 Task: Add Gt's Living Foods Peach Nectarine Cocoyo Living Coconut Yogurt to the cart.
Action: Mouse moved to (20, 94)
Screenshot: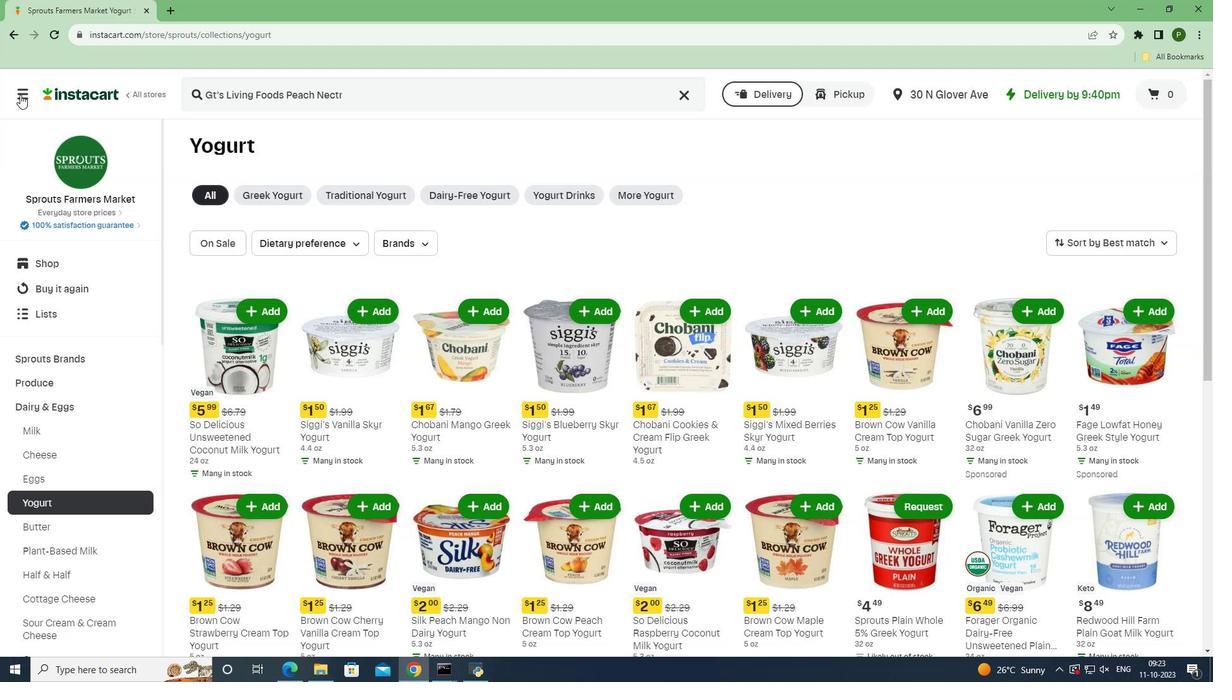 
Action: Mouse pressed left at (20, 94)
Screenshot: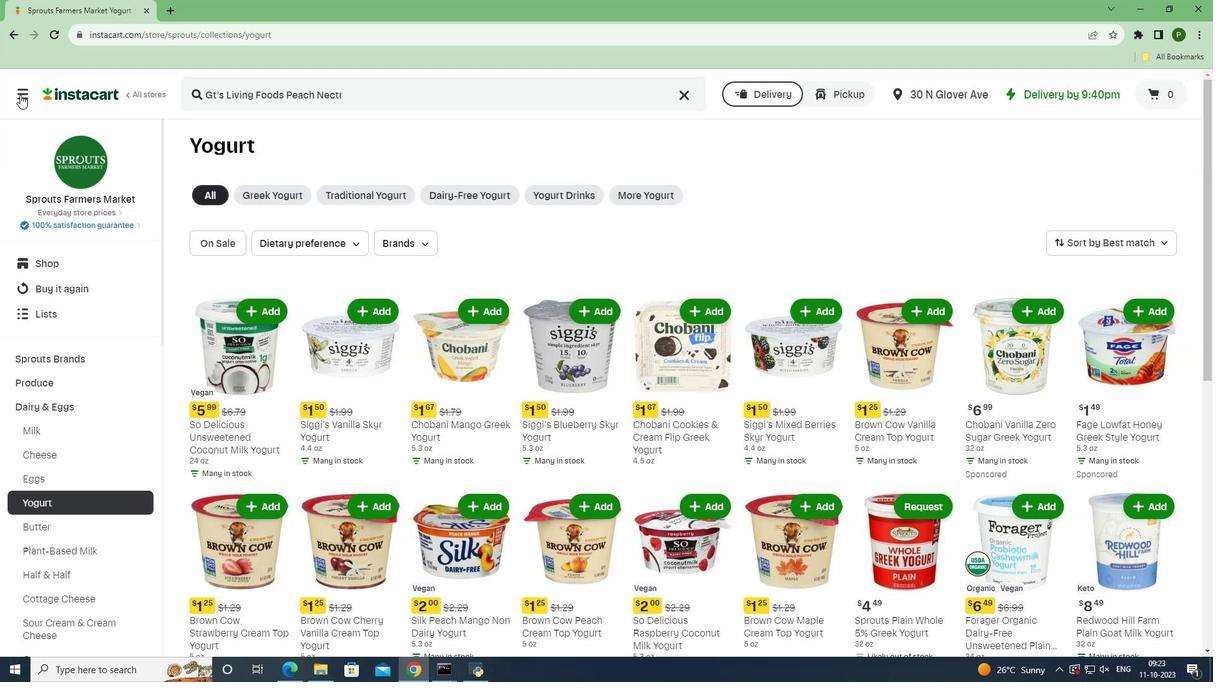 
Action: Mouse moved to (49, 332)
Screenshot: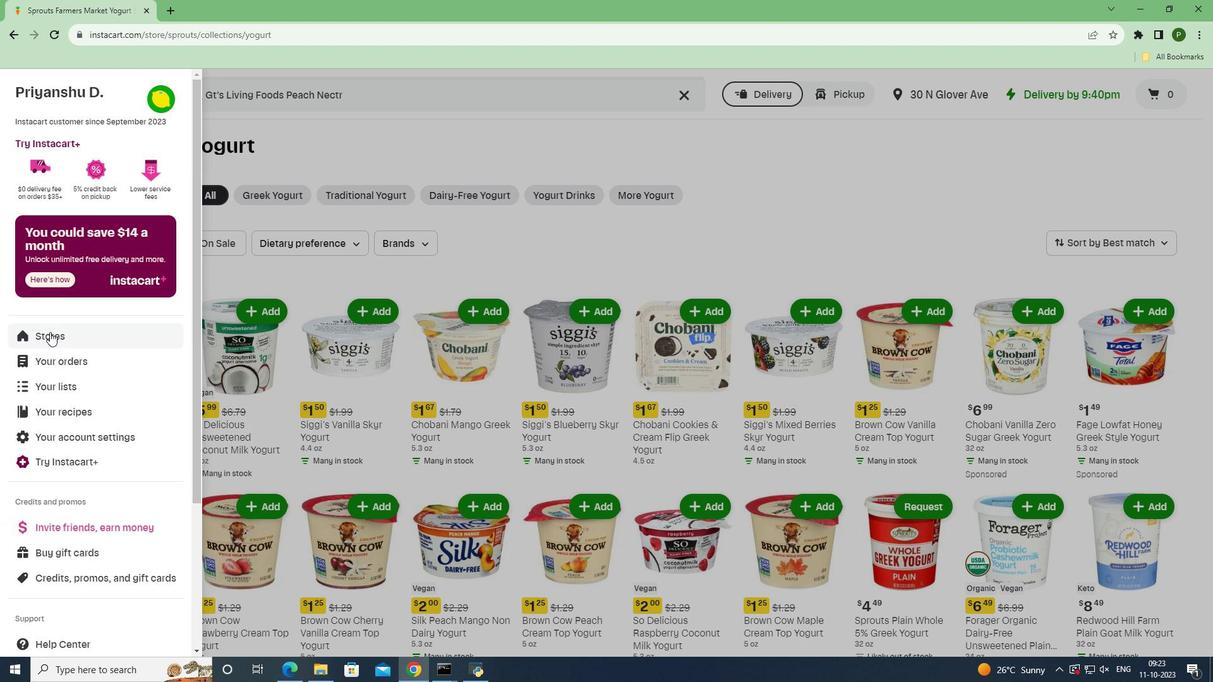 
Action: Mouse pressed left at (49, 332)
Screenshot: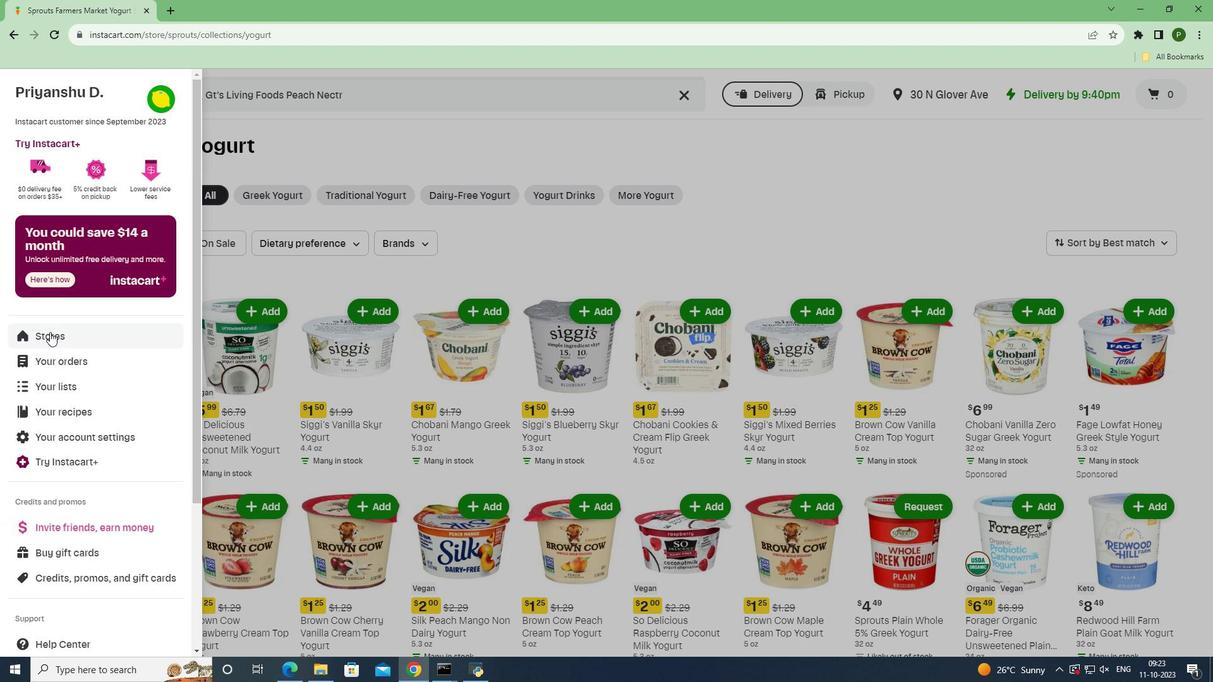 
Action: Mouse moved to (299, 149)
Screenshot: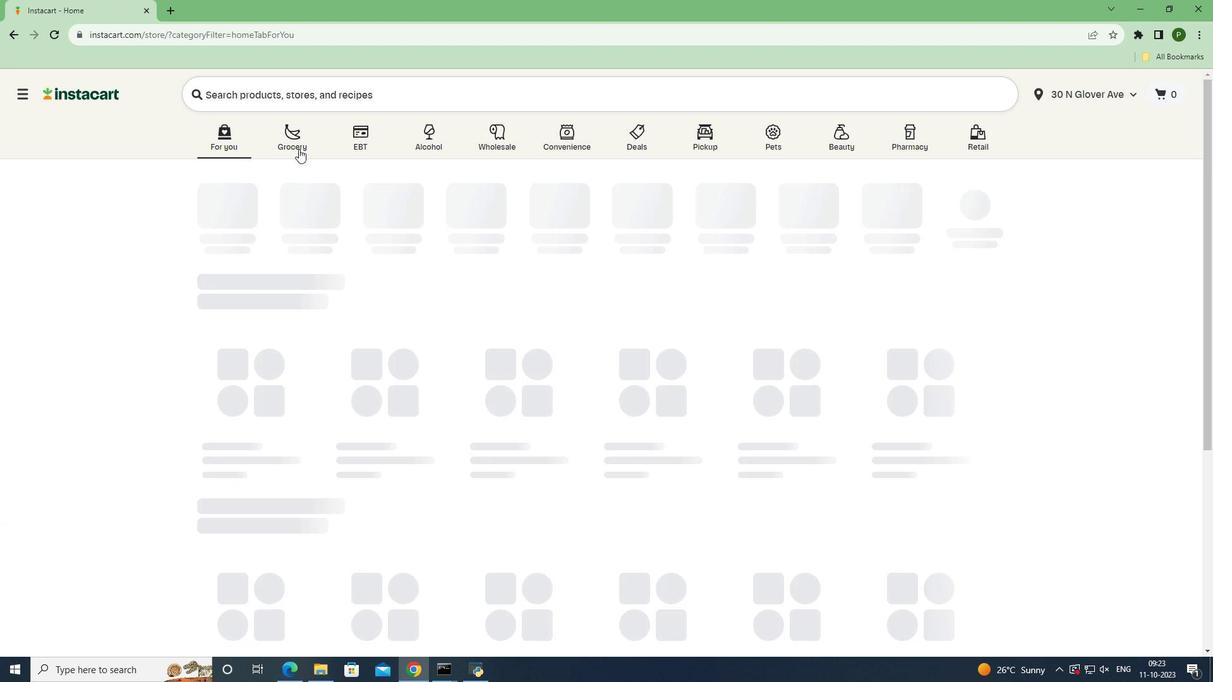 
Action: Mouse pressed left at (299, 149)
Screenshot: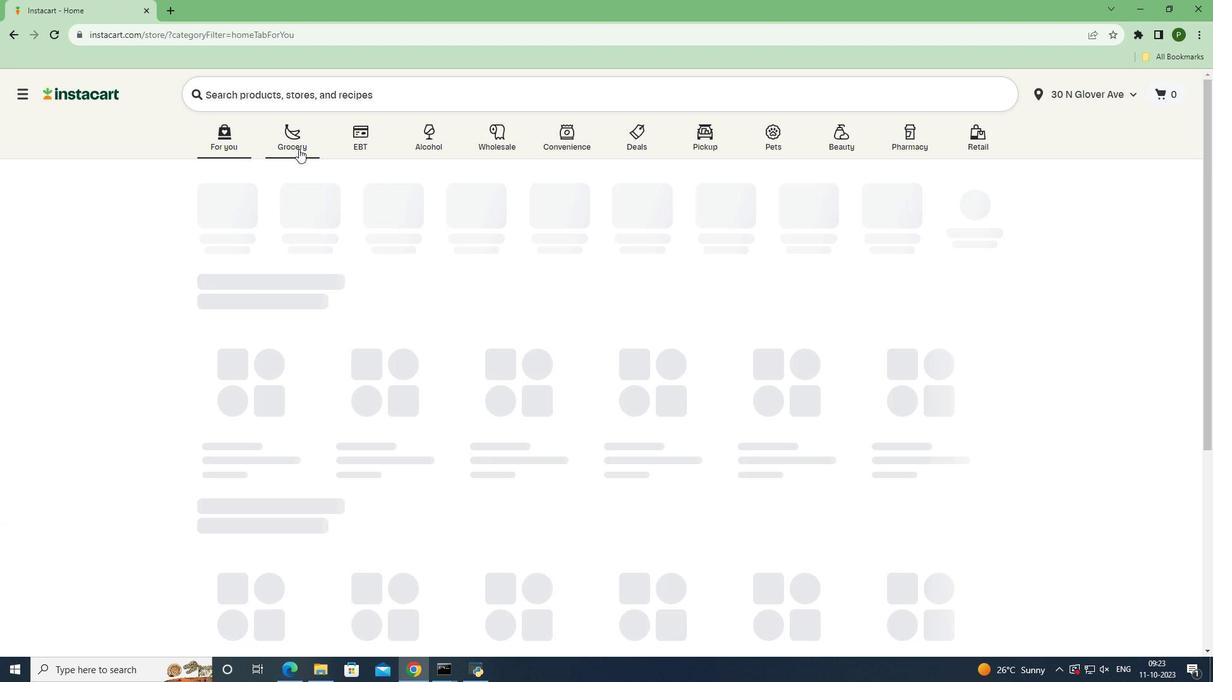 
Action: Mouse moved to (513, 283)
Screenshot: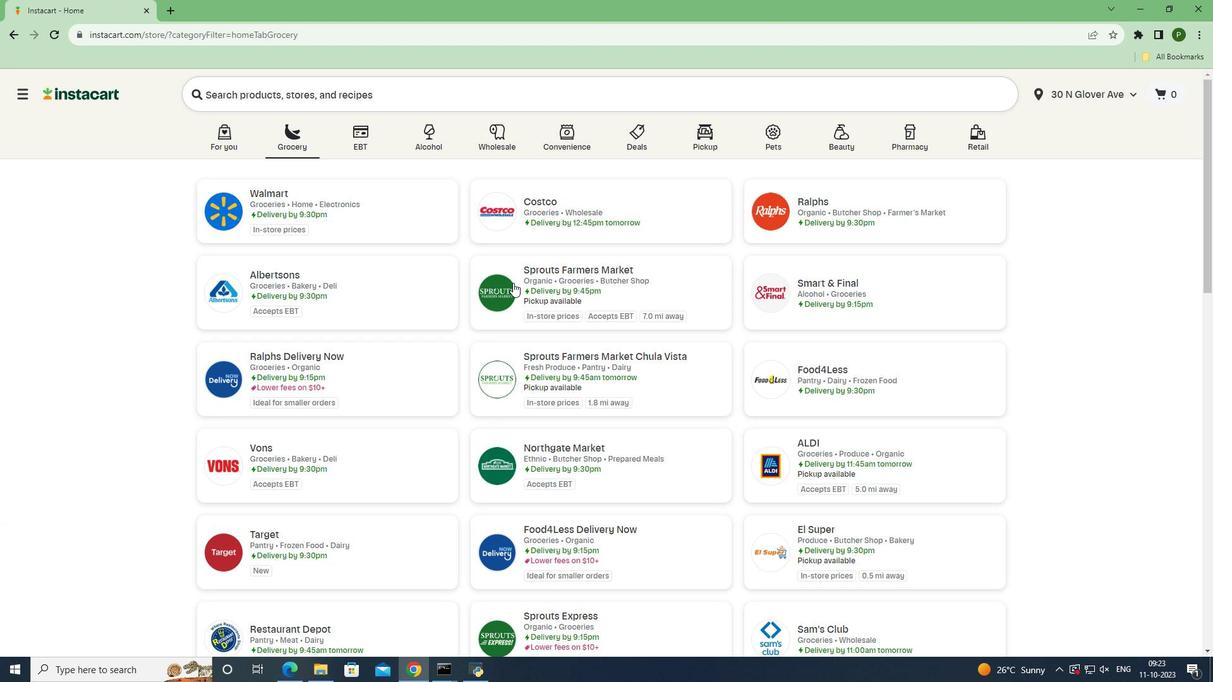 
Action: Mouse pressed left at (513, 283)
Screenshot: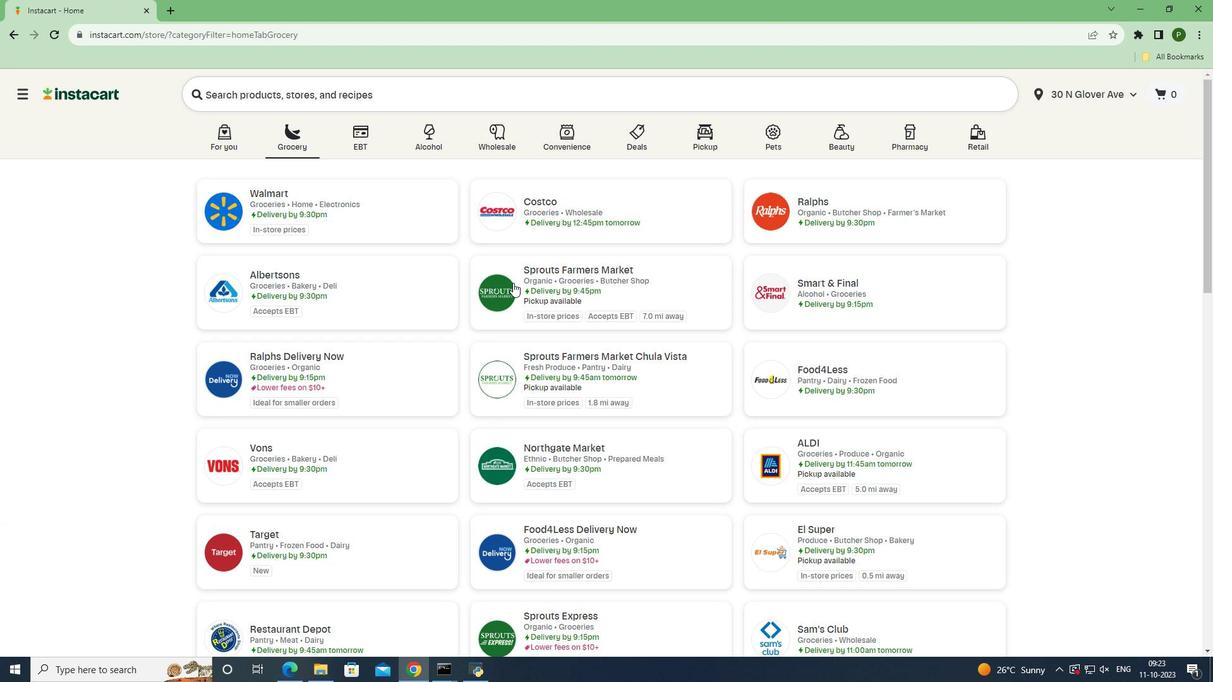 
Action: Mouse moved to (88, 408)
Screenshot: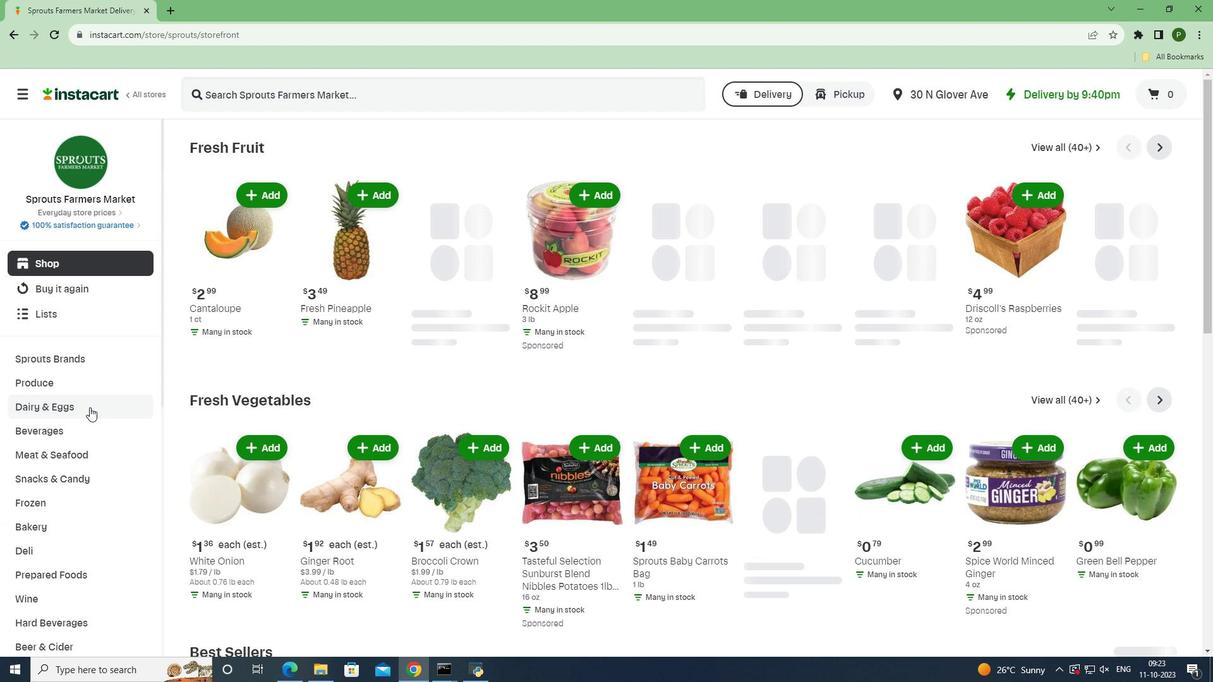 
Action: Mouse pressed left at (88, 408)
Screenshot: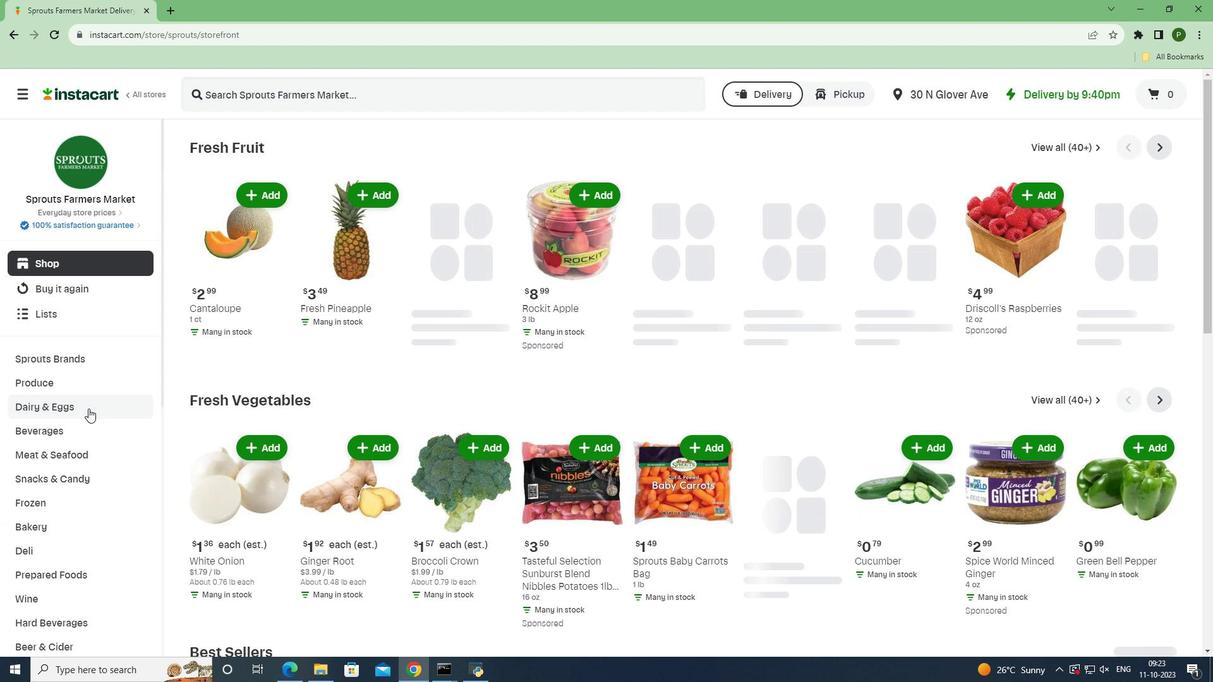 
Action: Mouse moved to (51, 509)
Screenshot: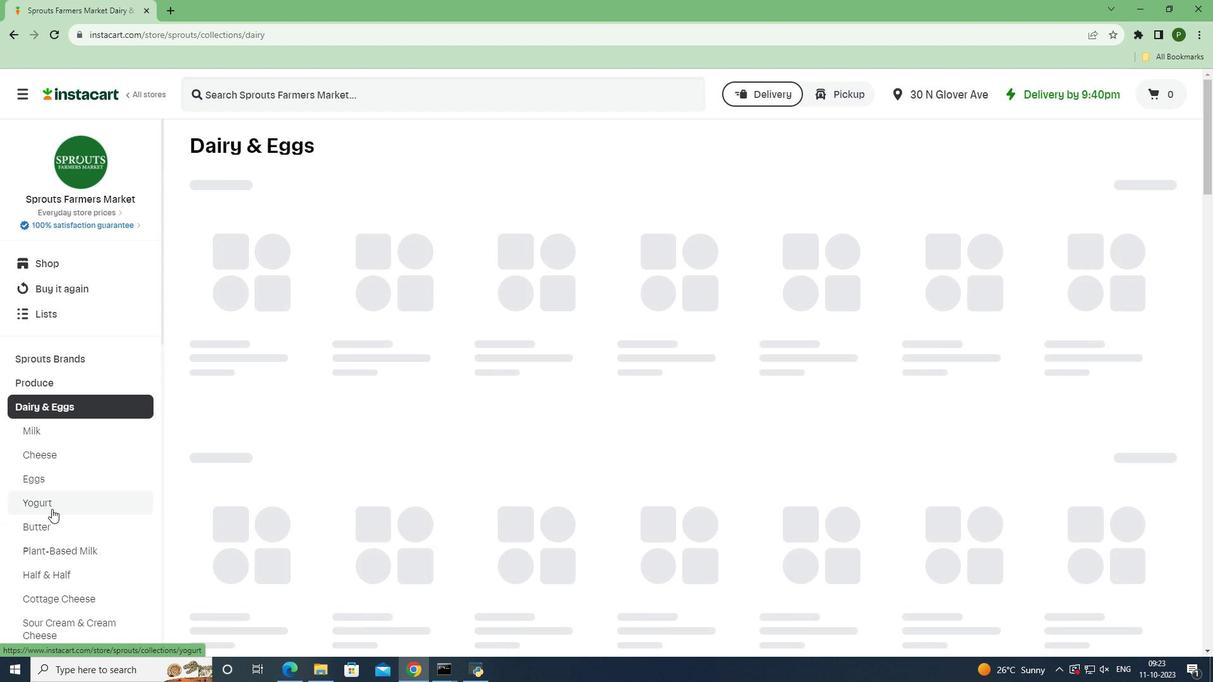 
Action: Mouse pressed left at (51, 509)
Screenshot: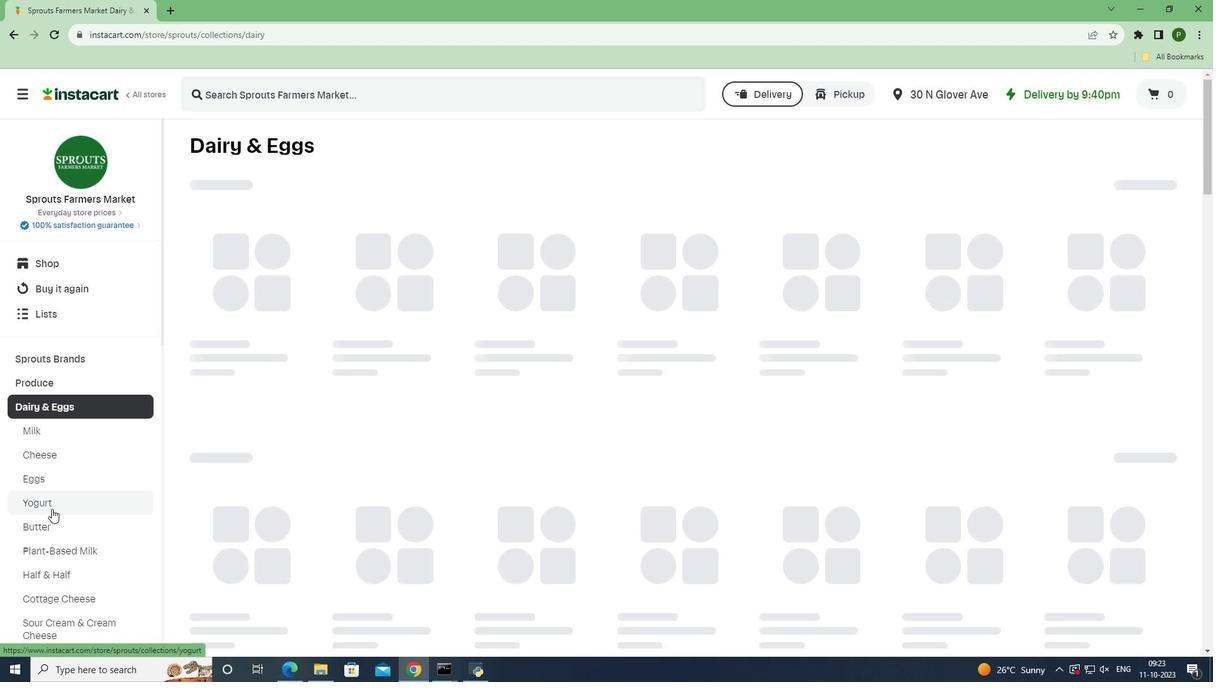 
Action: Mouse moved to (268, 98)
Screenshot: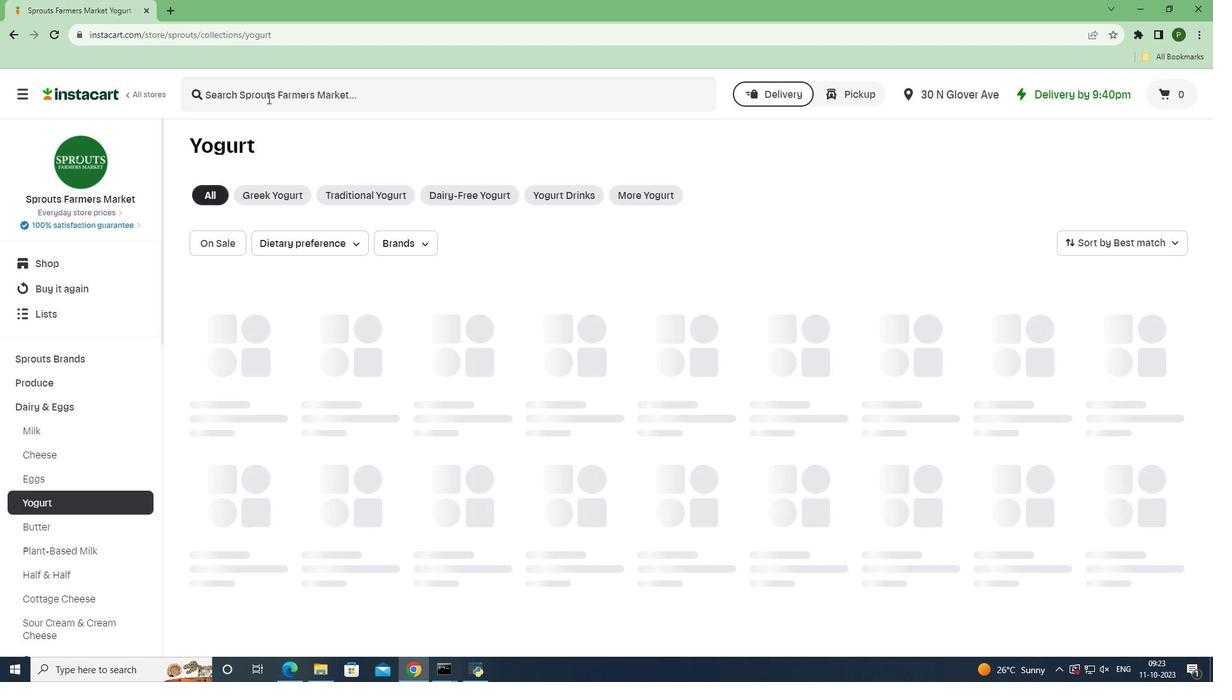 
Action: Mouse pressed left at (268, 98)
Screenshot: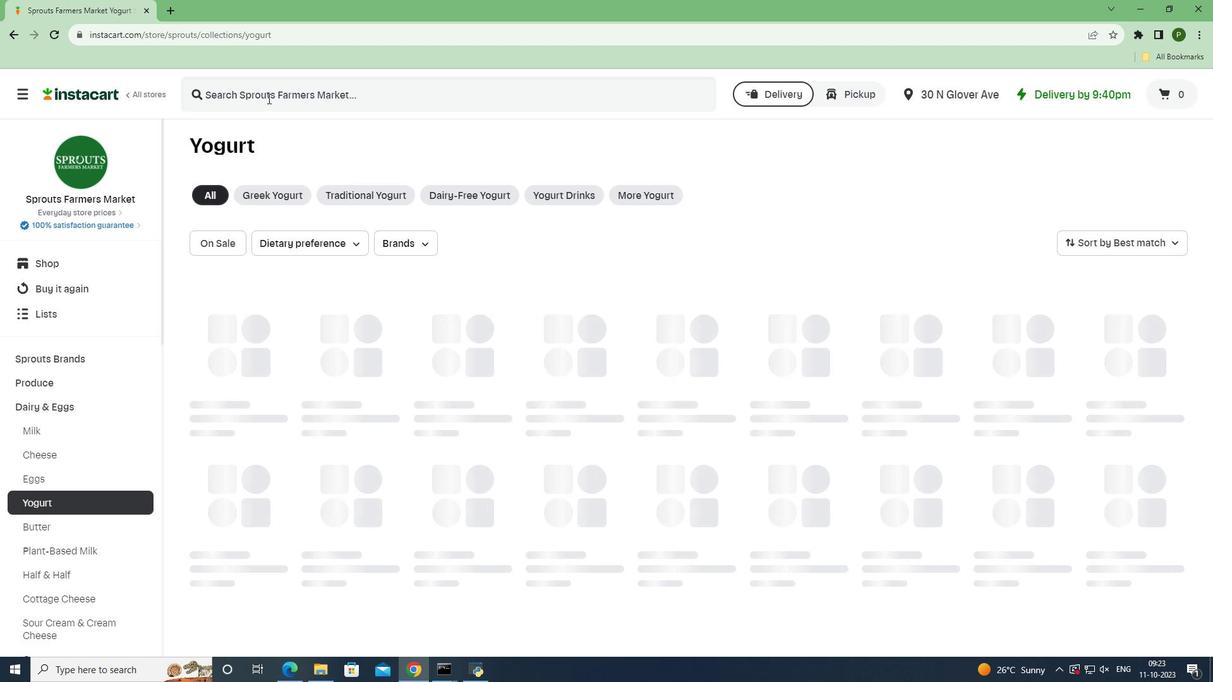 
Action: Mouse moved to (268, 98)
Screenshot: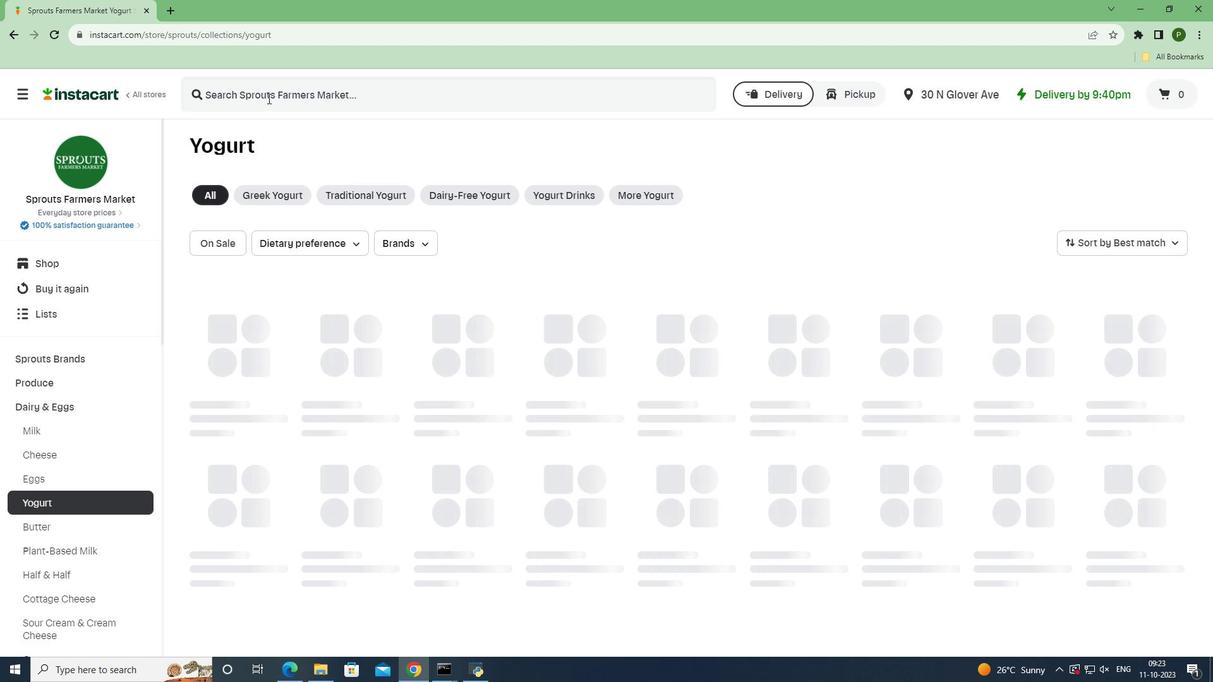 
Action: Key pressed <Key.caps_lock>G<Key.caps_lock>t's<Key.space><Key.caps_lock>L<Key.caps_lock>iving<Key.space><Key.caps_lock>F<Key.caps_lock>oods<Key.space><Key.caps_lock>P<Key.caps_lock>each<Key.space><Key.caps_lock>N<Key.caps_lock>ectarne<Key.space><Key.caps_lock>C<Key.caps_lock>ocoyo<Key.space><Key.caps_lock>L<Key.caps_lock>iving<Key.space><Key.caps_lock>COCONUT<Key.space>Y<Key.caps_lock>ogurt<Key.space><Key.enter>
Screenshot: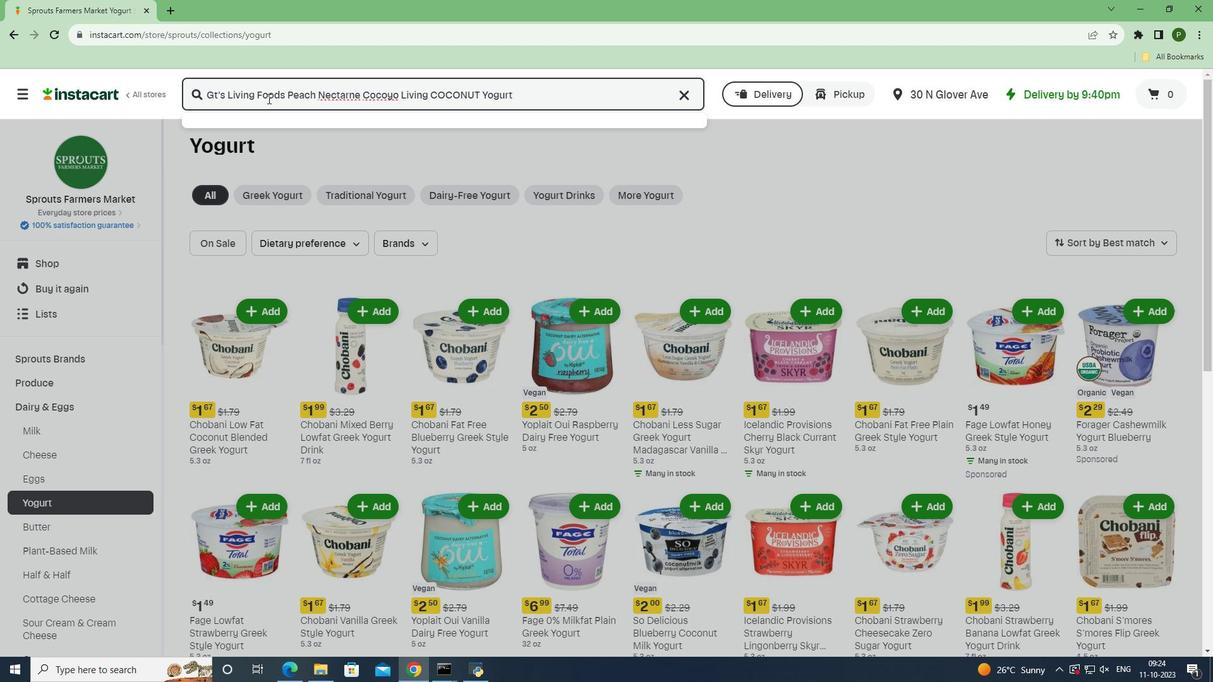 
Action: Mouse moved to (326, 222)
Screenshot: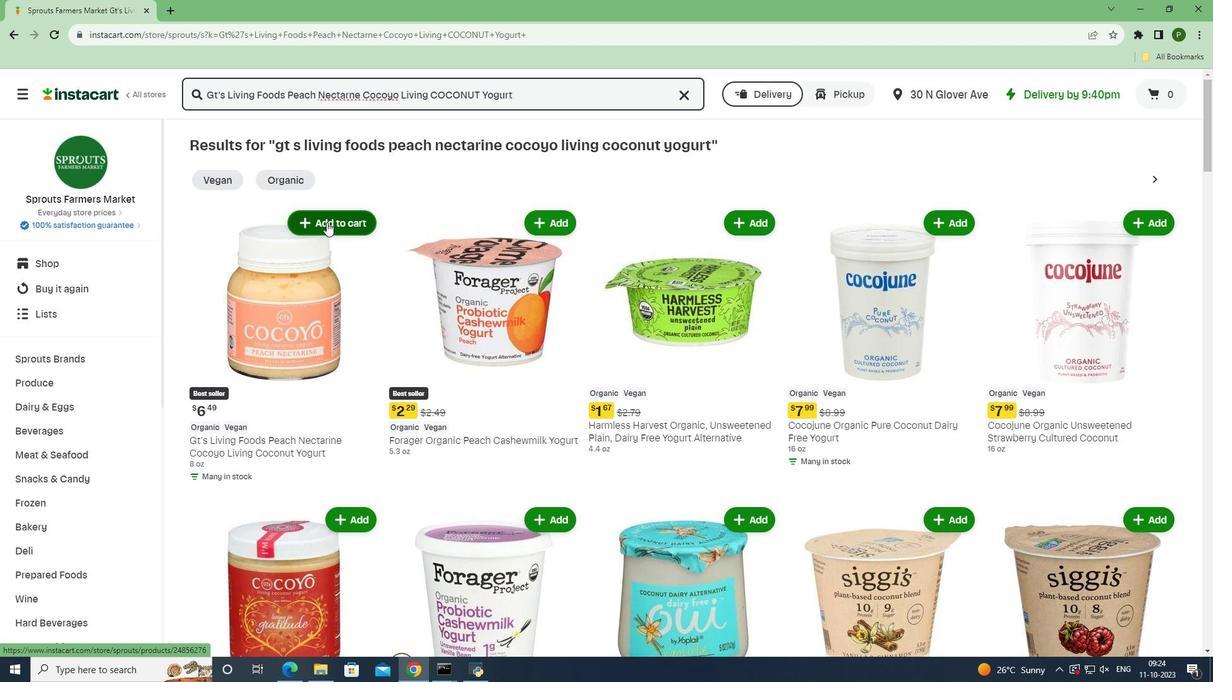 
Action: Mouse pressed left at (326, 222)
Screenshot: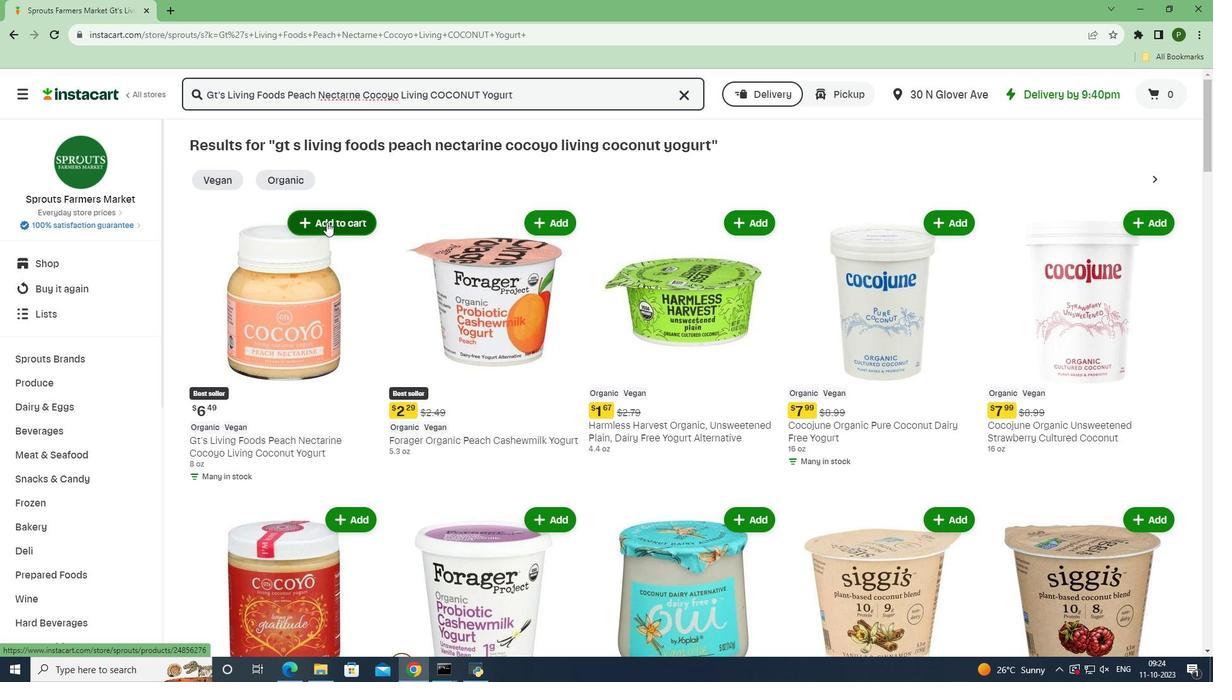 
Action: Mouse moved to (359, 285)
Screenshot: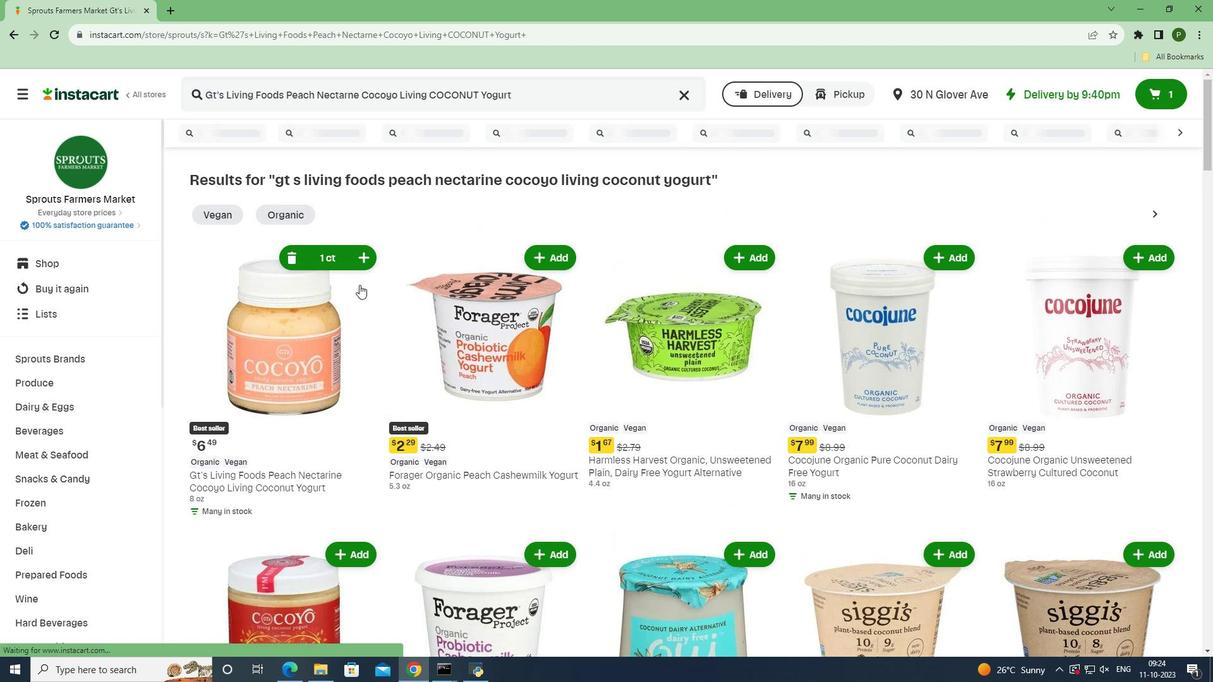 
